 Task: Make in the project TruTech an epic 'Penetration Testing'.
Action: Mouse moved to (333, 142)
Screenshot: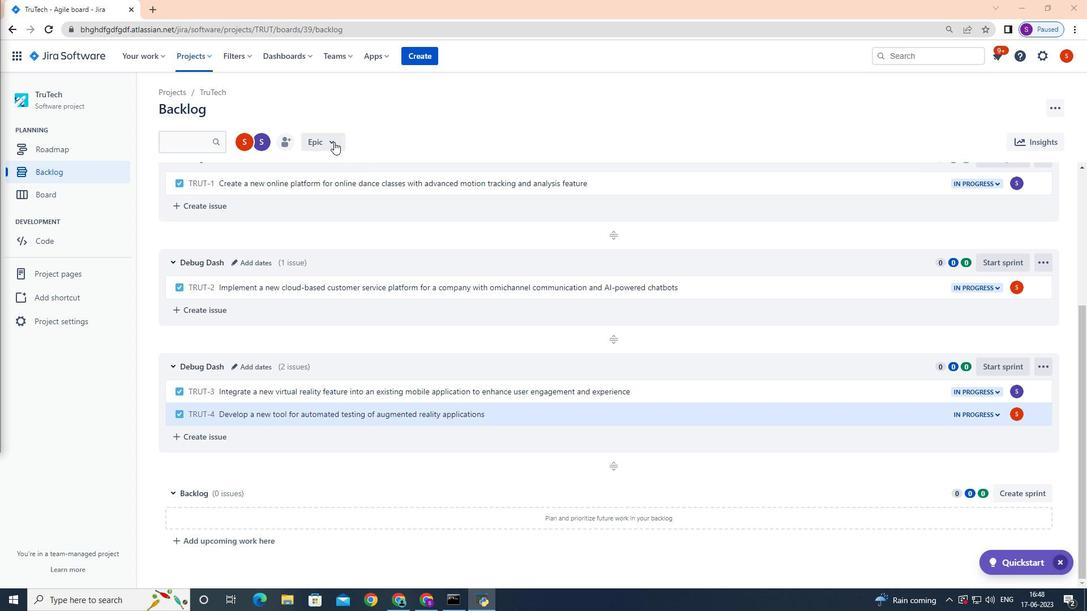 
Action: Mouse pressed left at (333, 142)
Screenshot: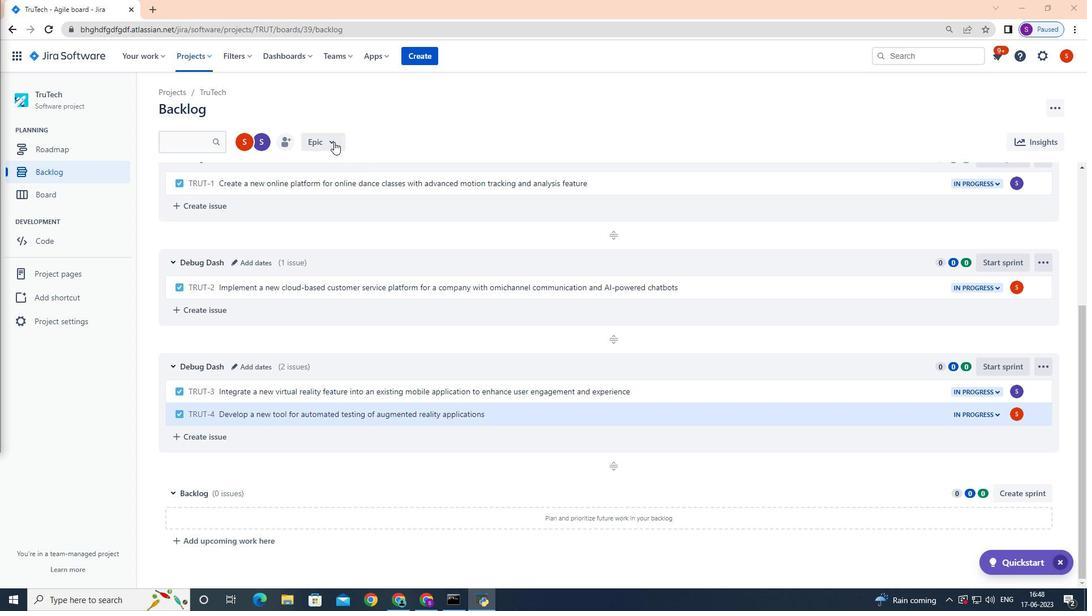 
Action: Mouse moved to (327, 210)
Screenshot: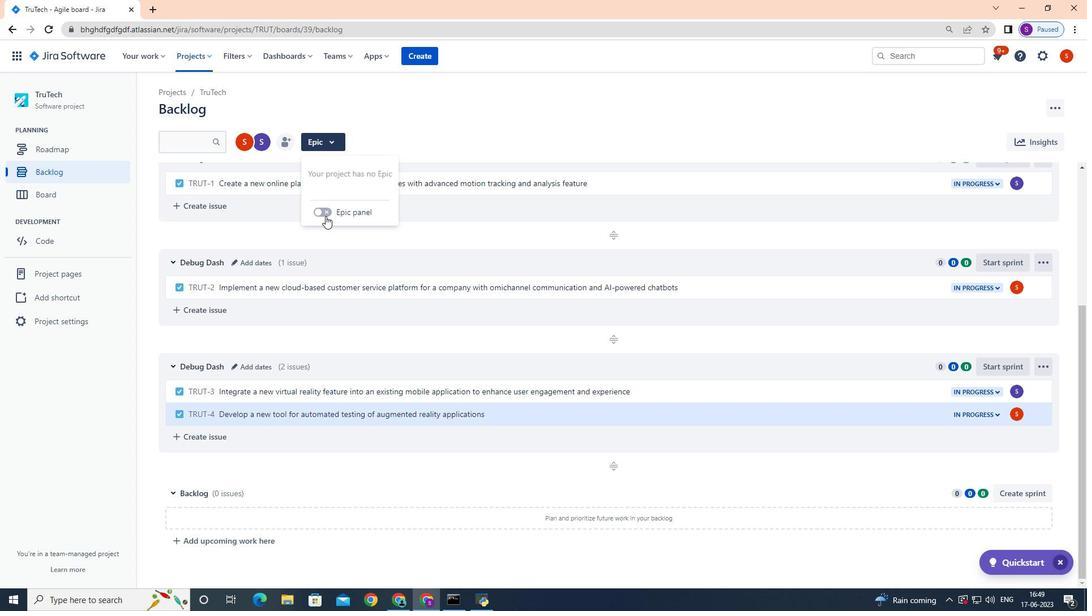 
Action: Mouse pressed left at (327, 210)
Screenshot: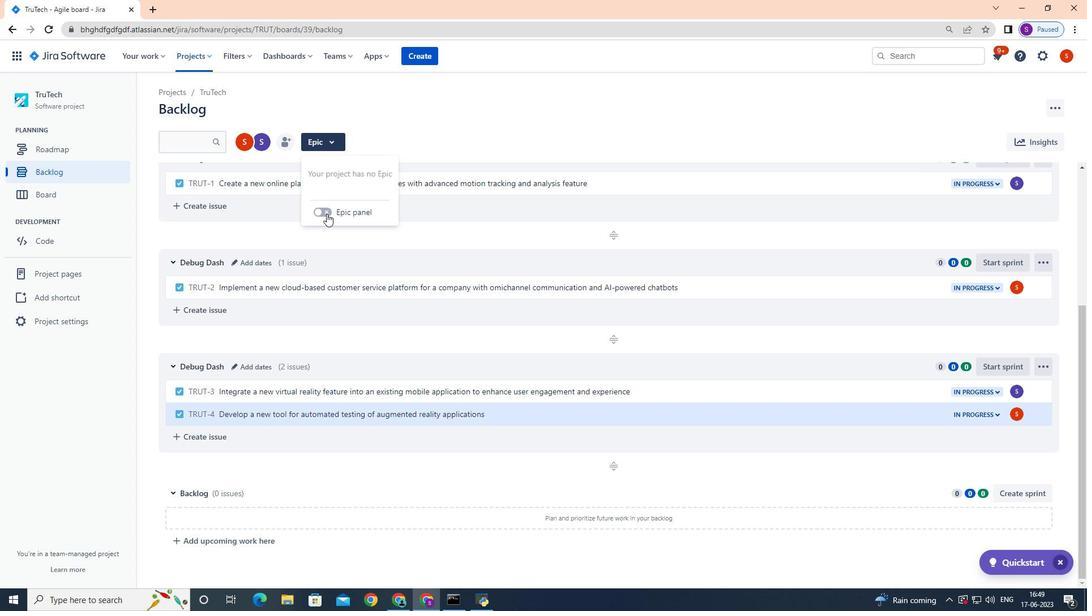 
Action: Mouse moved to (249, 390)
Screenshot: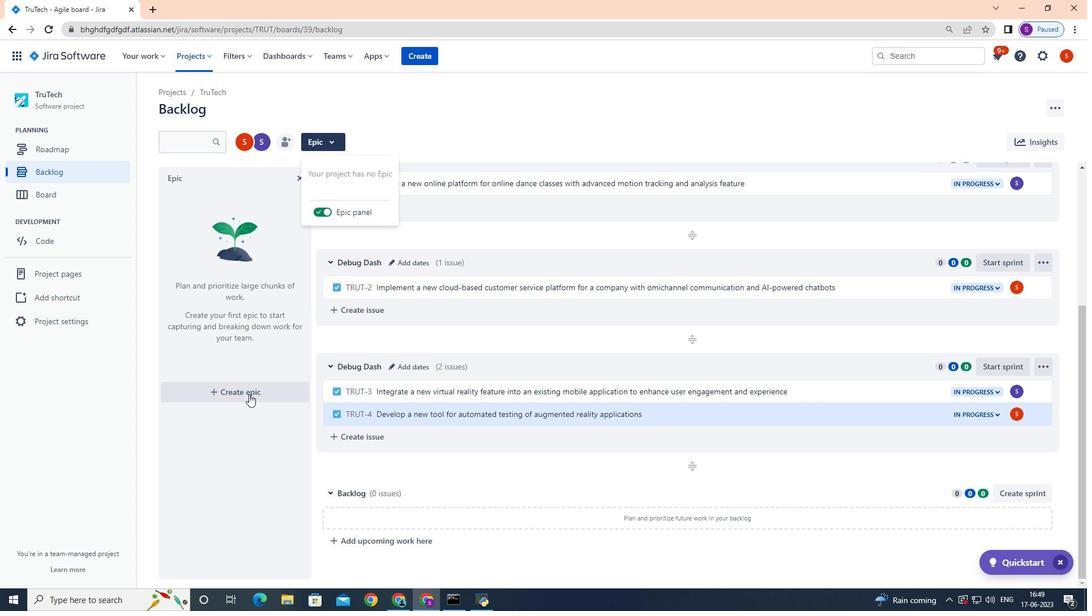 
Action: Mouse pressed left at (249, 390)
Screenshot: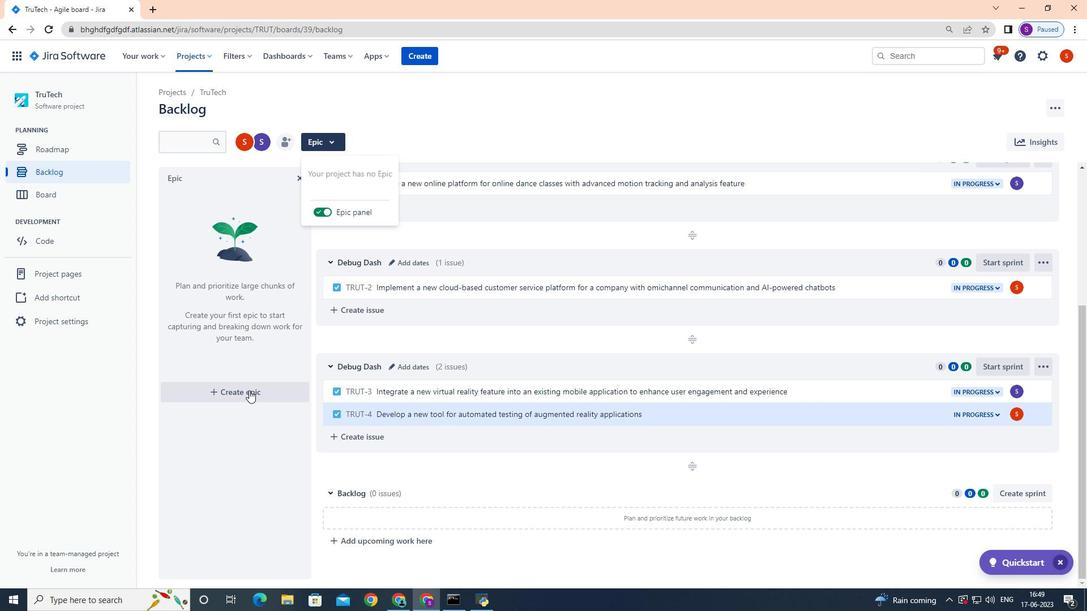 
Action: Mouse moved to (248, 390)
Screenshot: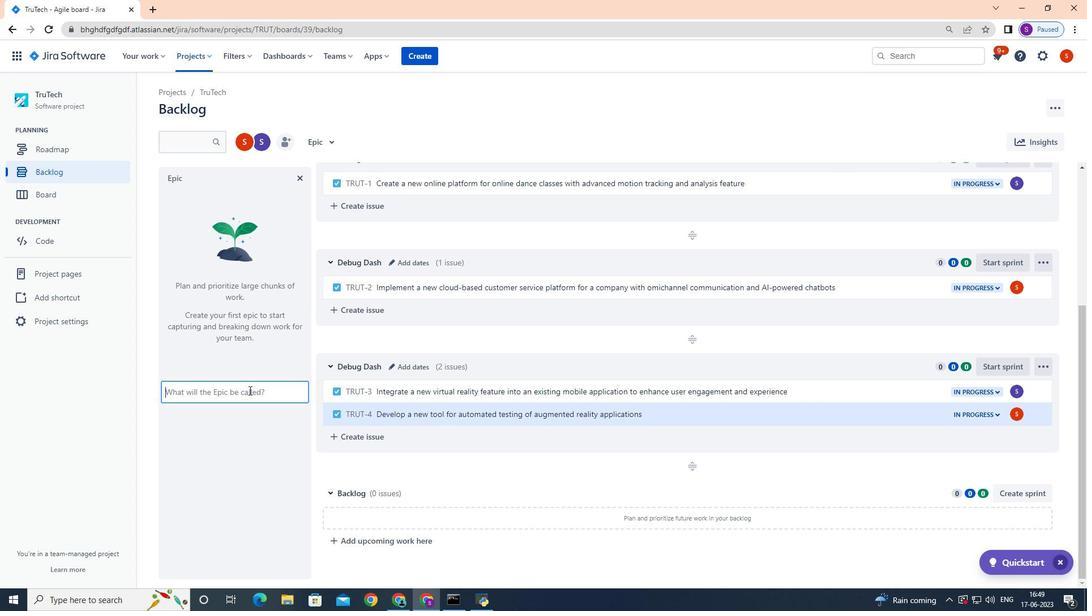 
Action: Key pressed <Key.shift>Penetration<Key.space><Key.shift>Testing<Key.enter>
Screenshot: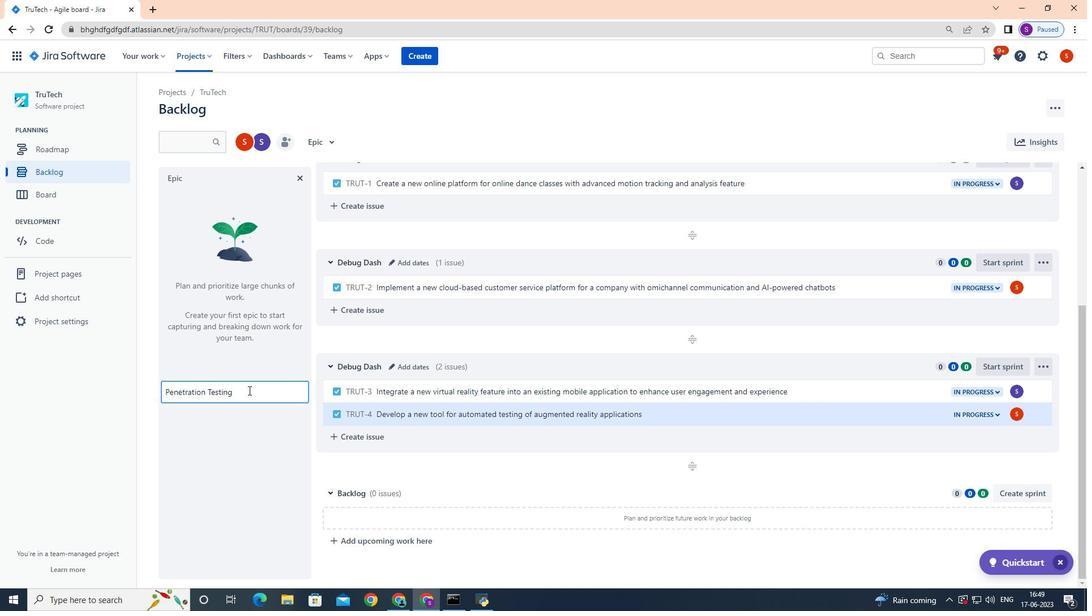 
Action: Mouse moved to (455, 141)
Screenshot: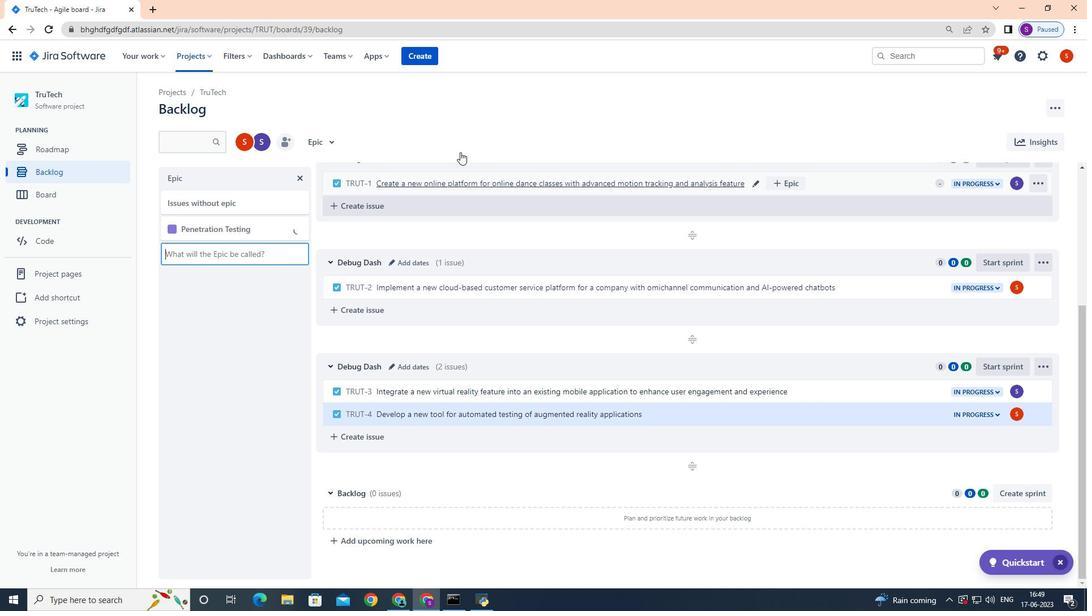 
Action: Mouse pressed left at (455, 141)
Screenshot: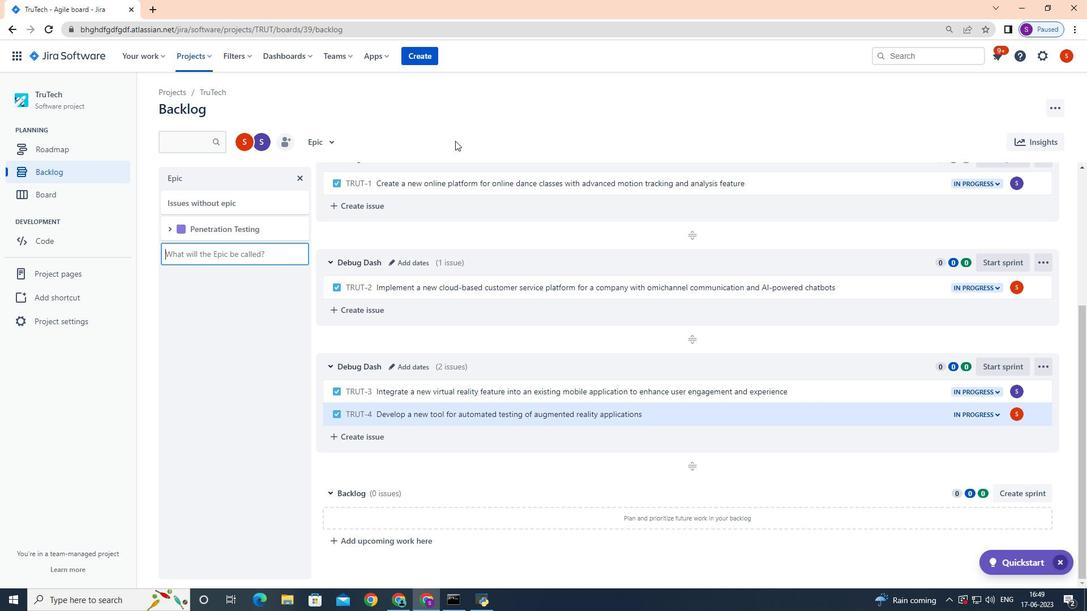
